 Task: Review the search tips.
Action: Mouse moved to (105, 436)
Screenshot: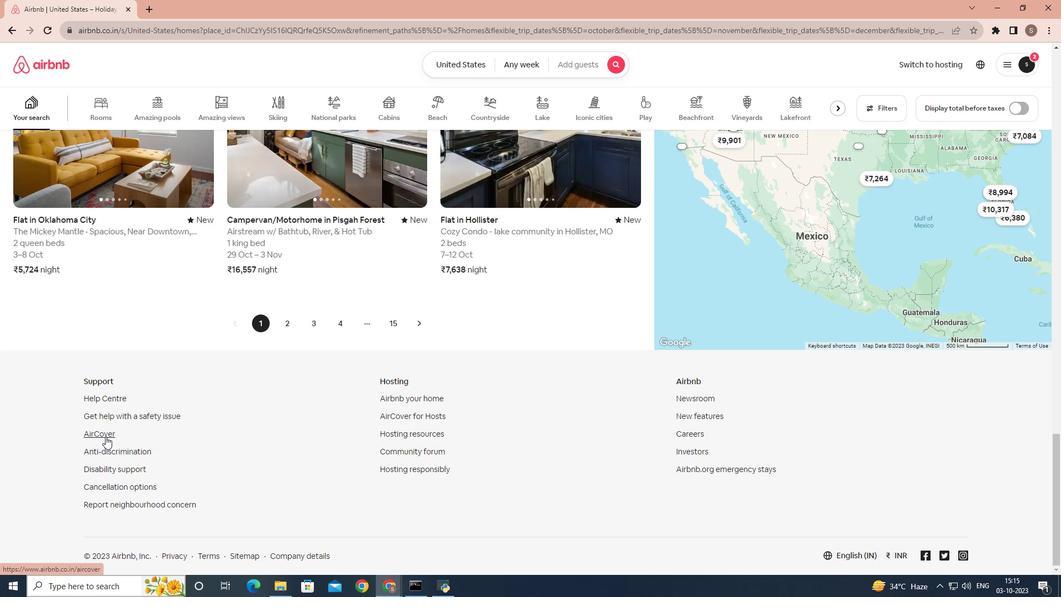 
Action: Mouse pressed left at (105, 436)
Screenshot: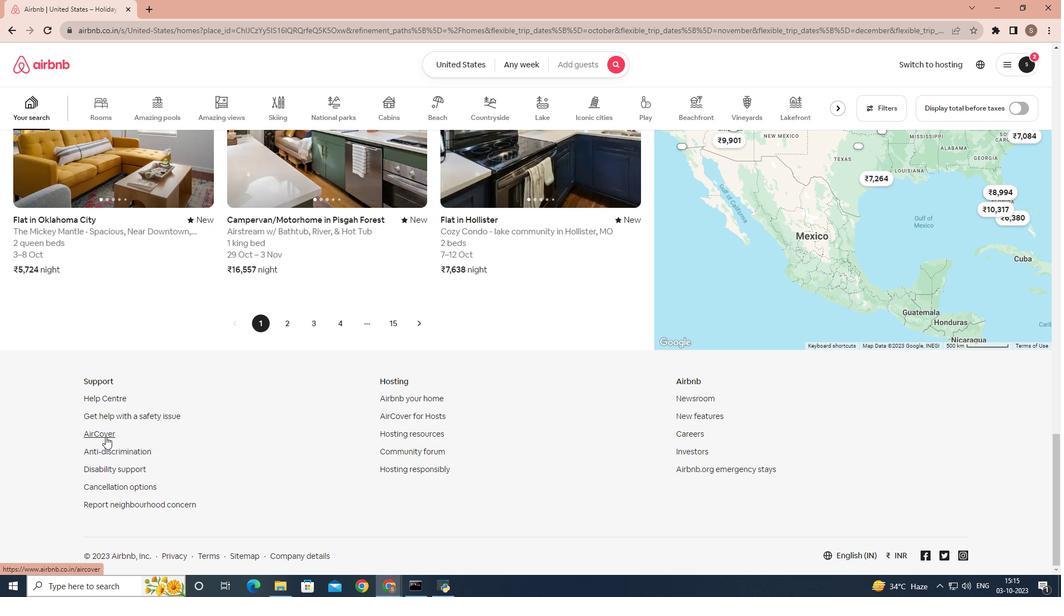 
Action: Mouse moved to (286, 114)
Screenshot: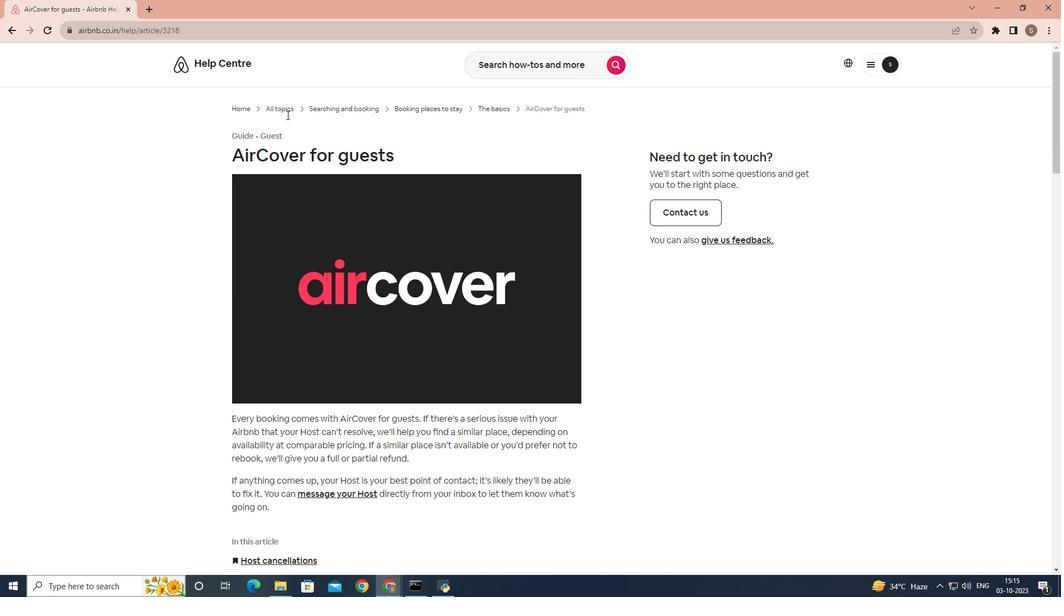 
Action: Mouse pressed left at (286, 114)
Screenshot: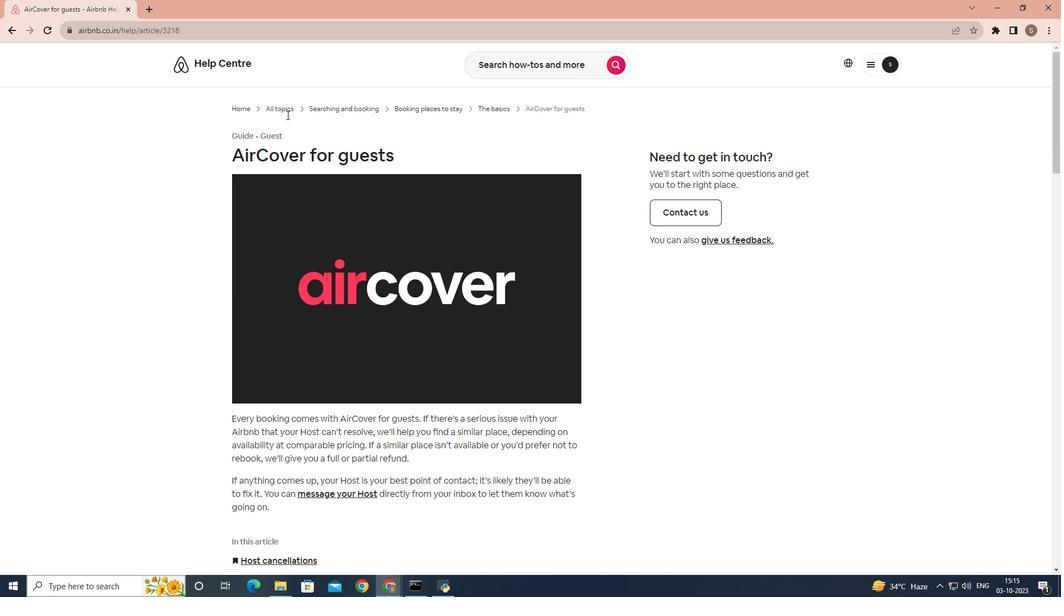 
Action: Mouse moved to (285, 107)
Screenshot: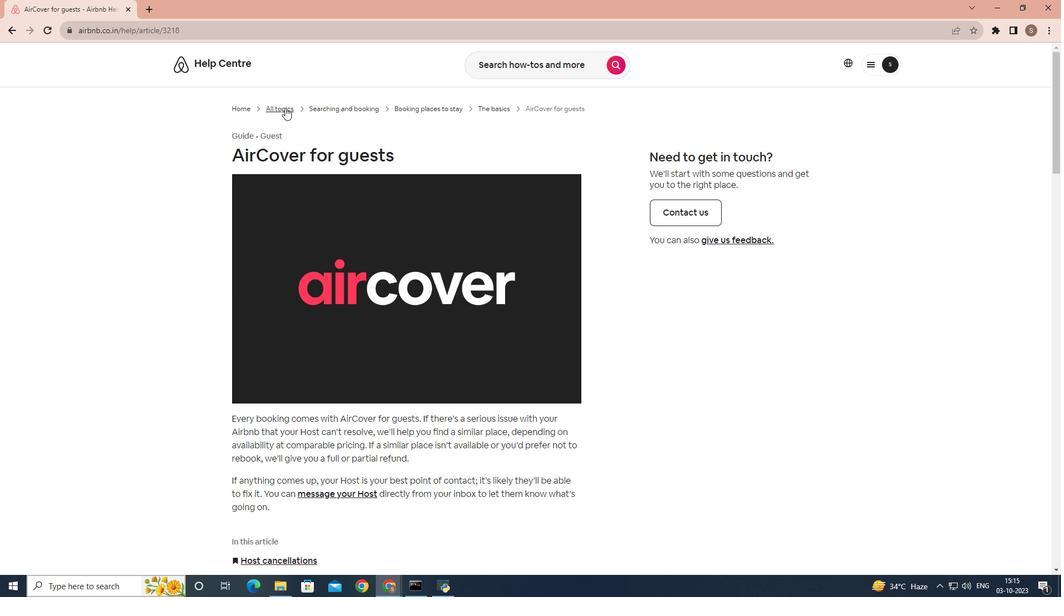 
Action: Mouse pressed left at (285, 107)
Screenshot: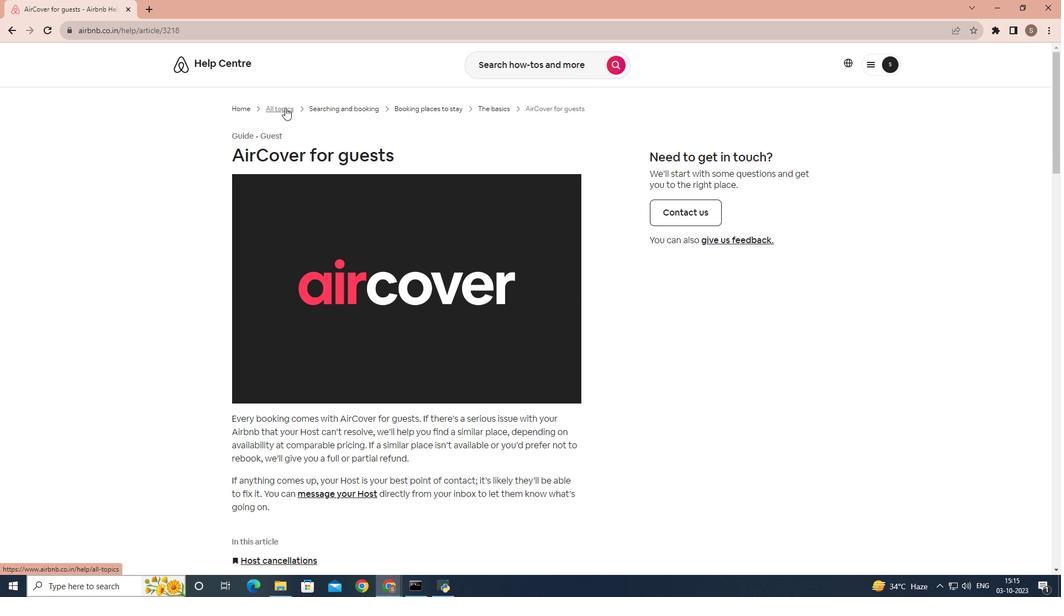 
Action: Mouse moved to (260, 280)
Screenshot: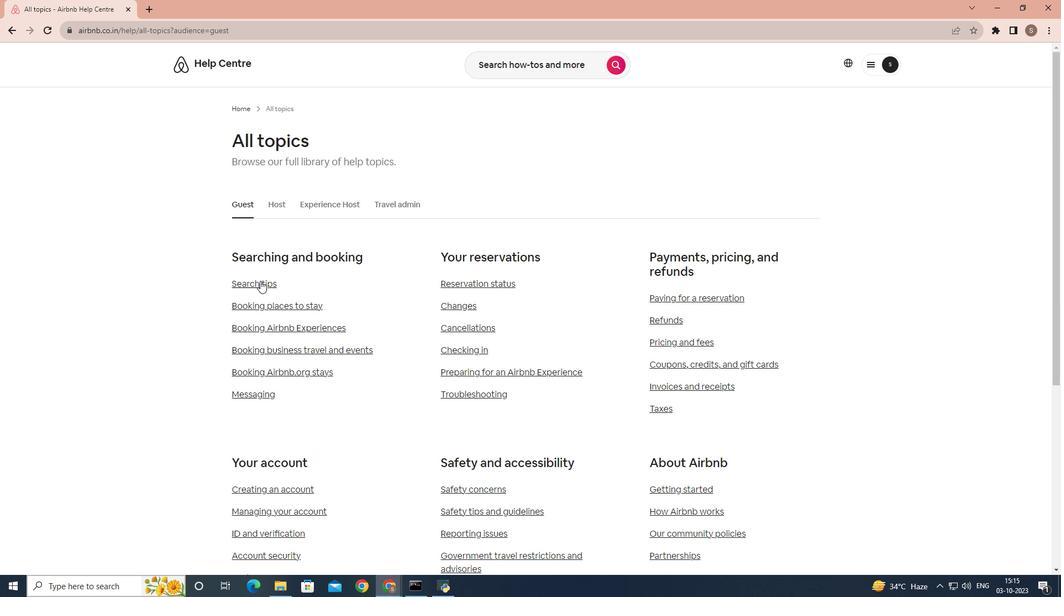 
Action: Mouse pressed left at (260, 280)
Screenshot: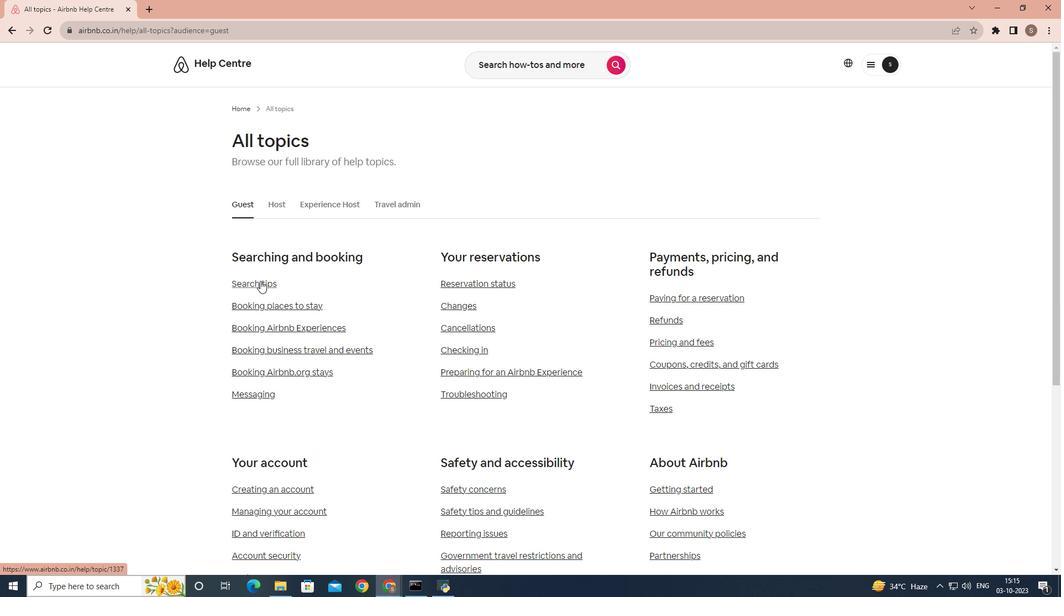 
Action: Mouse moved to (260, 280)
Screenshot: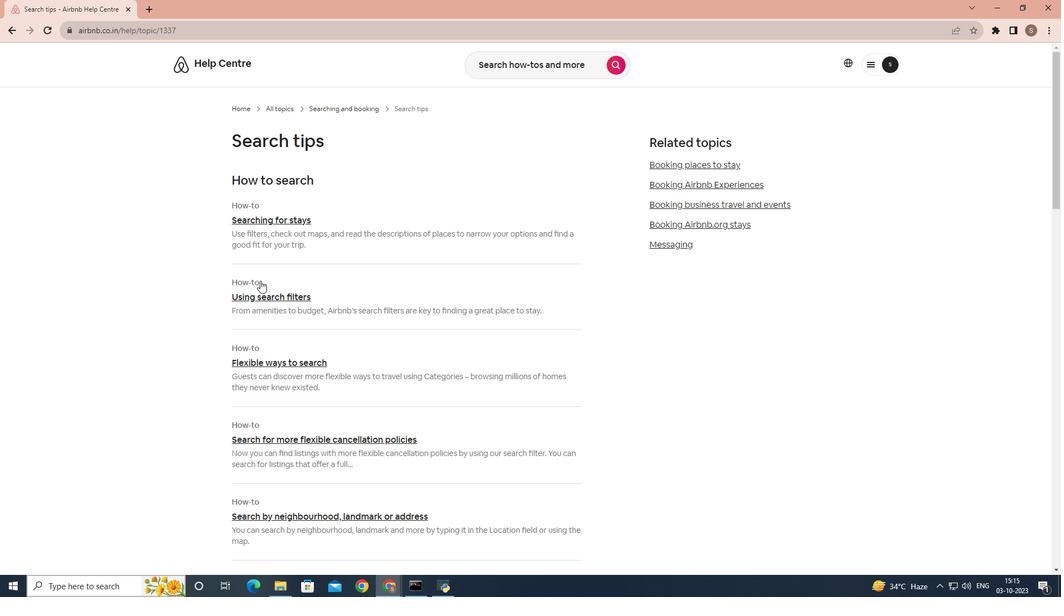 
